 Task: Make a template of your board.
Action: Mouse pressed left at (417, 257)
Screenshot: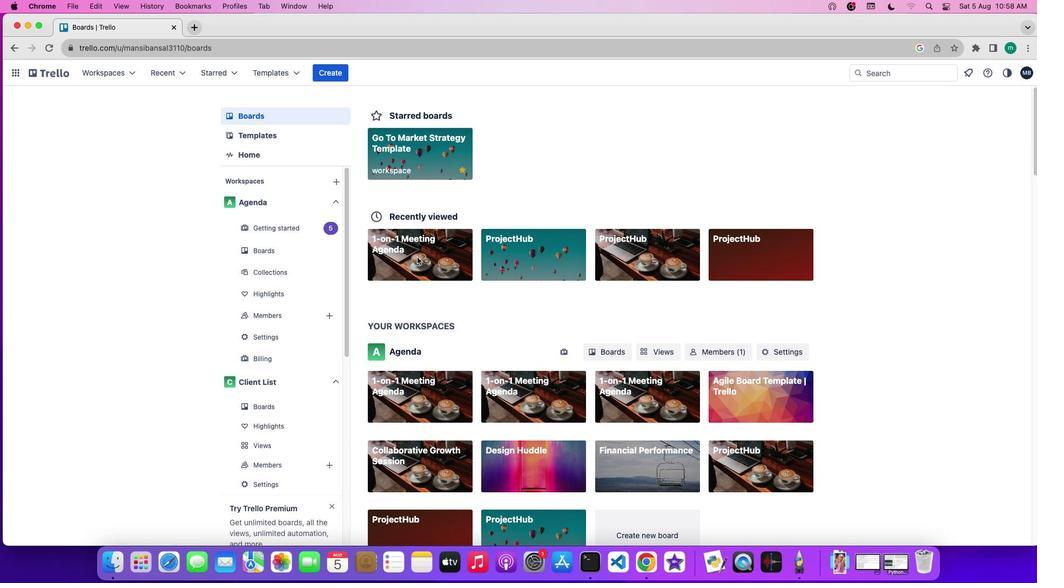 
Action: Mouse moved to (938, 219)
Screenshot: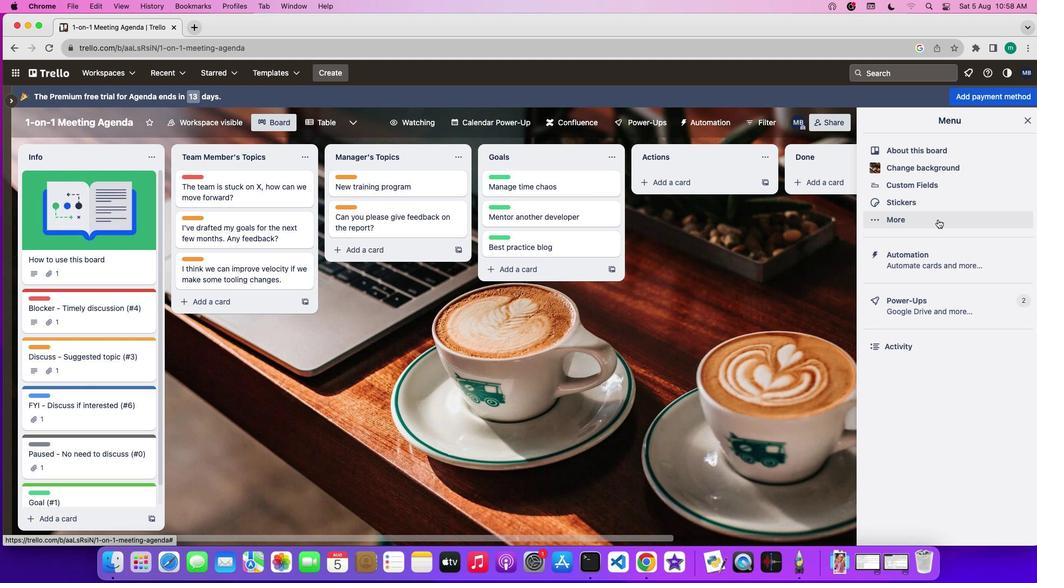 
Action: Mouse pressed left at (938, 219)
Screenshot: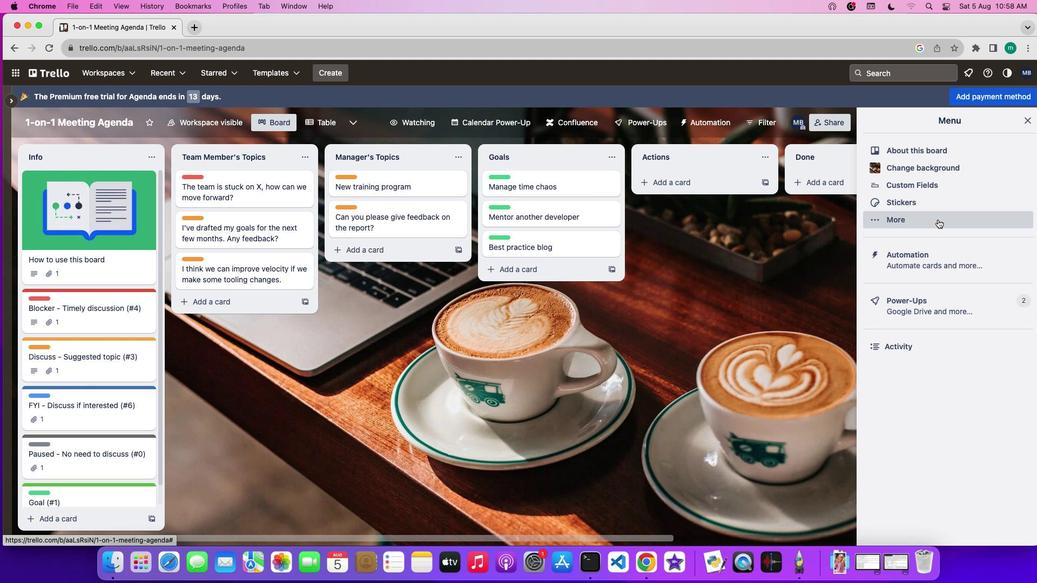 
Action: Mouse moved to (921, 270)
Screenshot: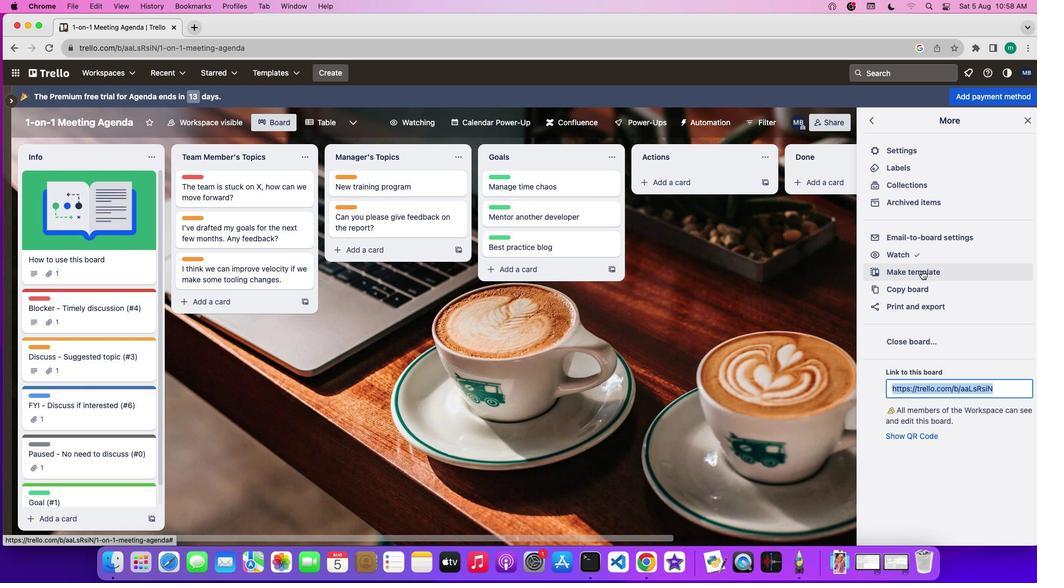 
Action: Mouse pressed left at (921, 270)
Screenshot: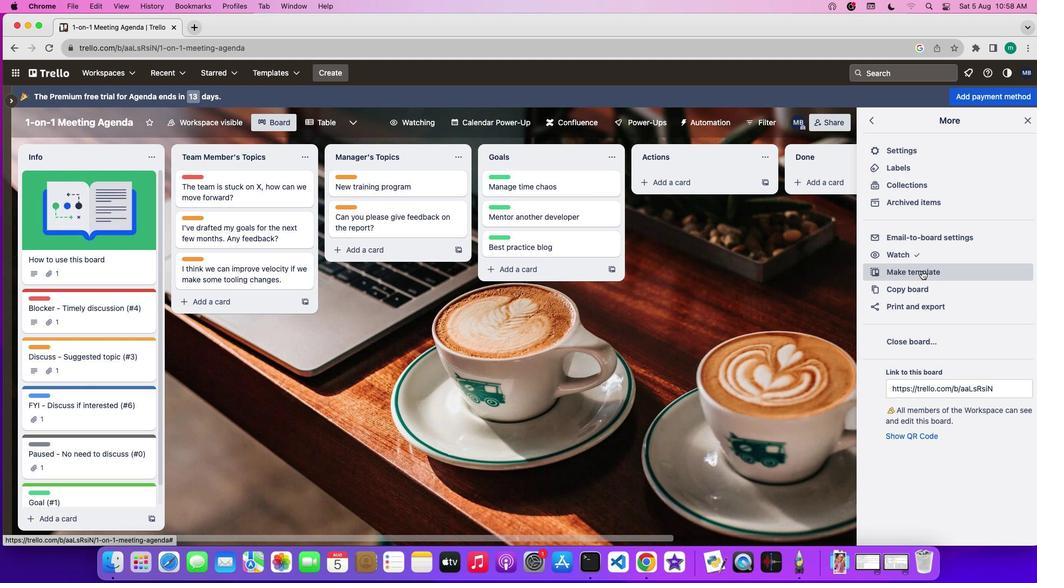
Action: Mouse moved to (942, 442)
Screenshot: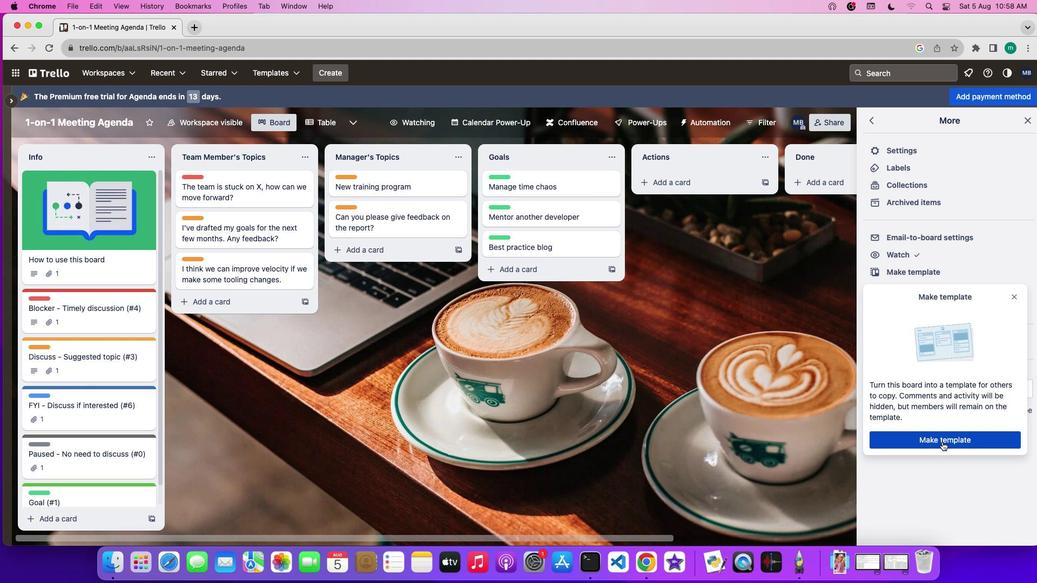 
Action: Mouse pressed left at (942, 442)
Screenshot: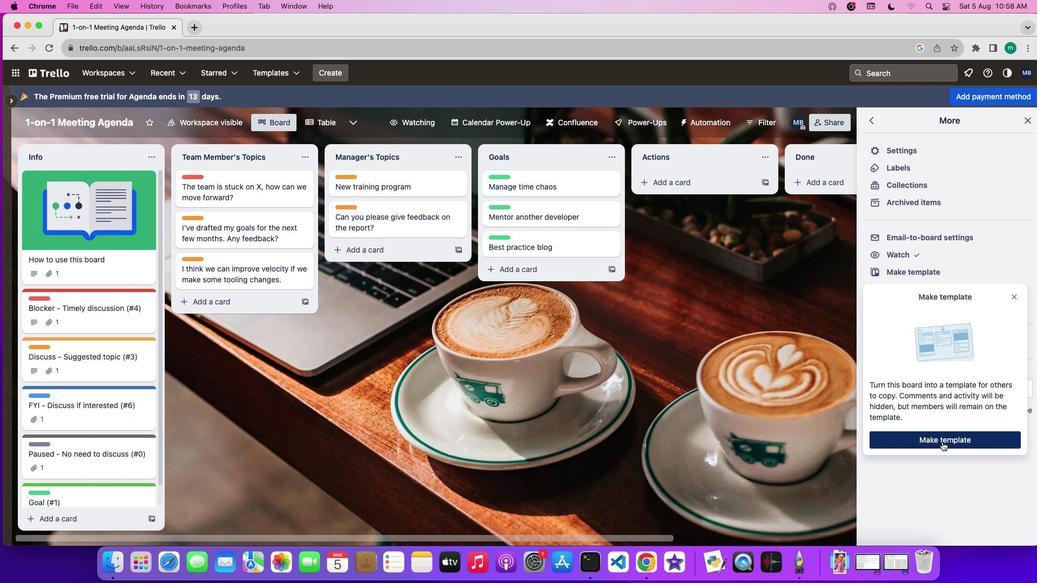 
